 Task: Create a sub task Design and Implement Solution for the task  Implement a new cloud-based supply chain analytics system for a company in the project BlueLine , assign it to team member softage.5@softage.net and update the status of the sub task to  At Risk , set the priority of the sub task to Medium
Action: Mouse moved to (58, 45)
Screenshot: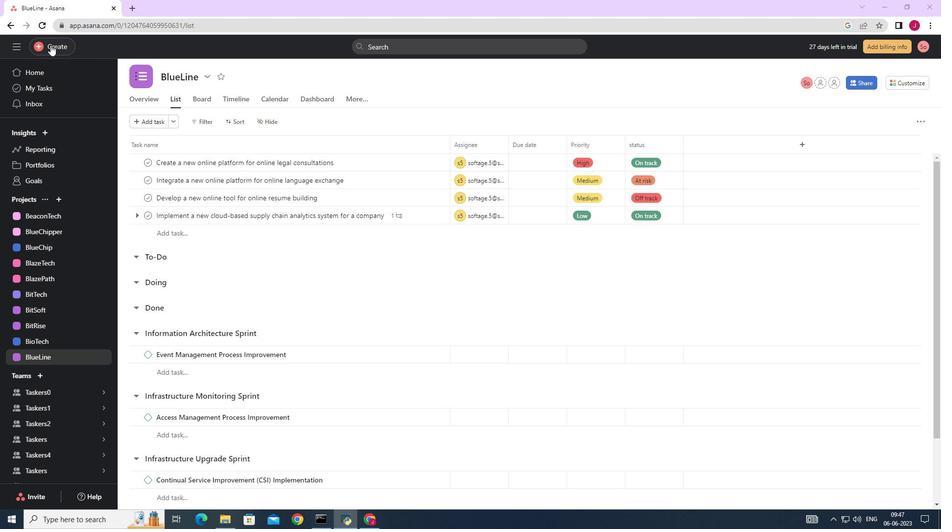 
Action: Mouse pressed left at (58, 45)
Screenshot: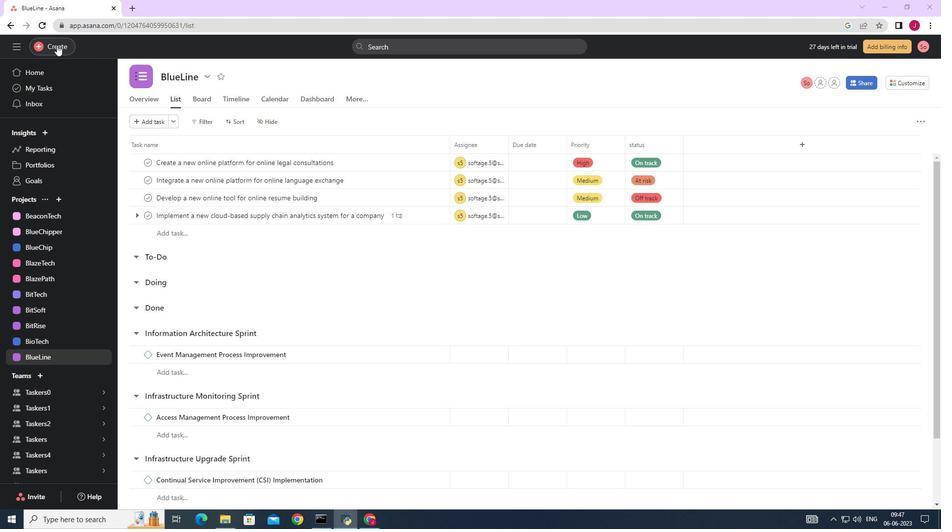 
Action: Mouse moved to (388, 298)
Screenshot: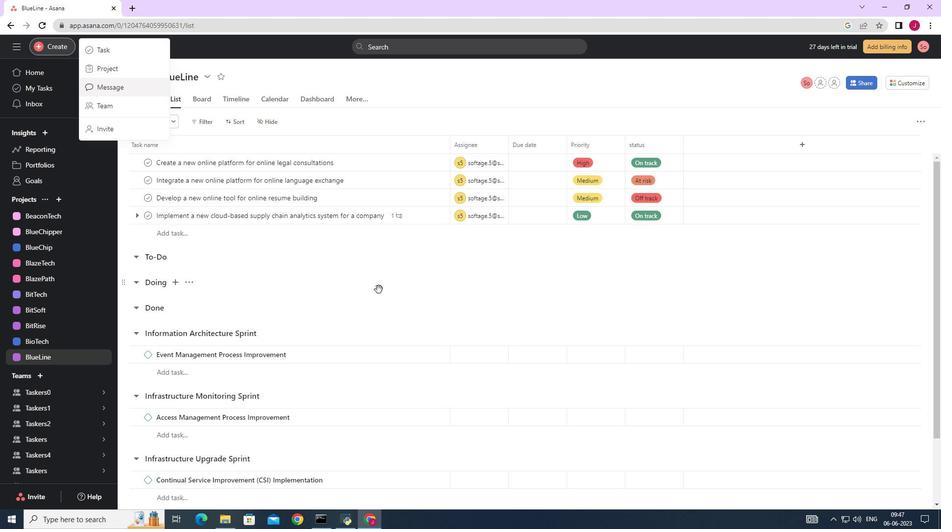 
Action: Mouse pressed left at (388, 298)
Screenshot: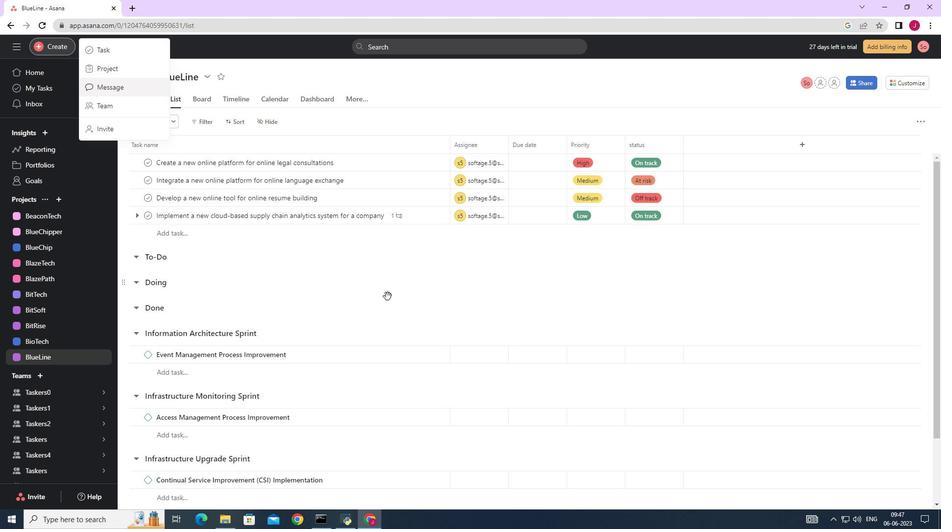 
Action: Mouse moved to (414, 218)
Screenshot: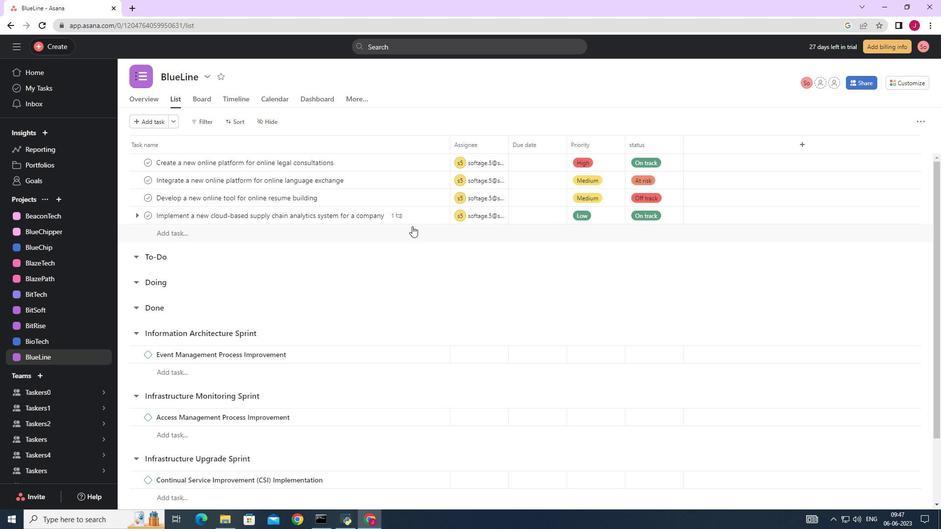 
Action: Mouse pressed left at (414, 218)
Screenshot: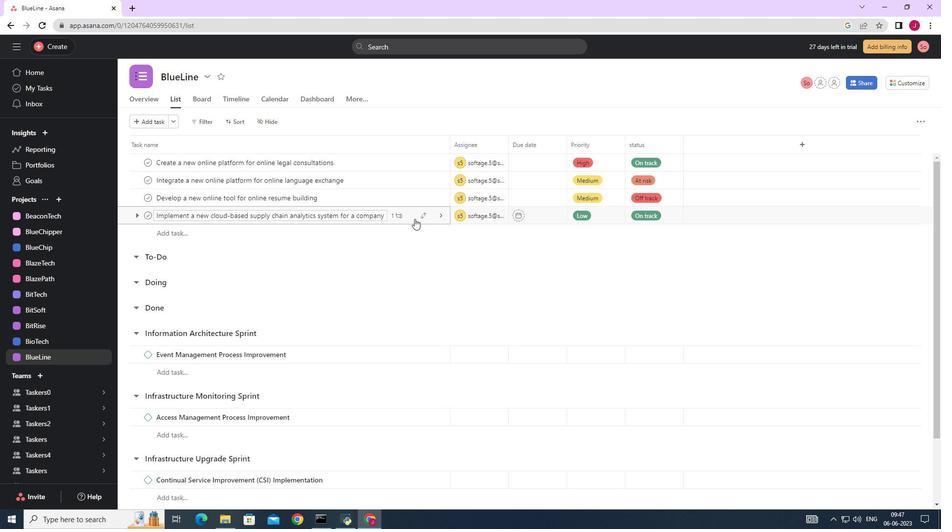 
Action: Mouse moved to (750, 286)
Screenshot: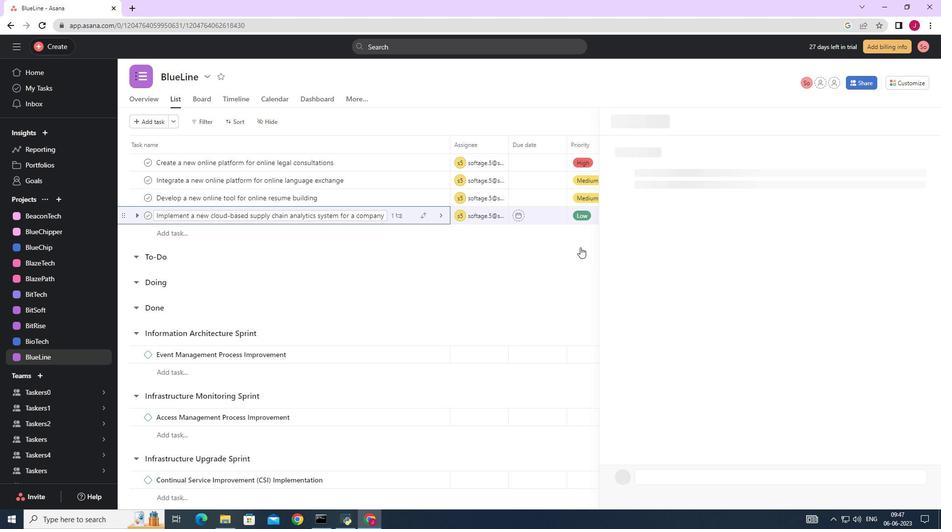 
Action: Mouse scrolled (750, 285) with delta (0, 0)
Screenshot: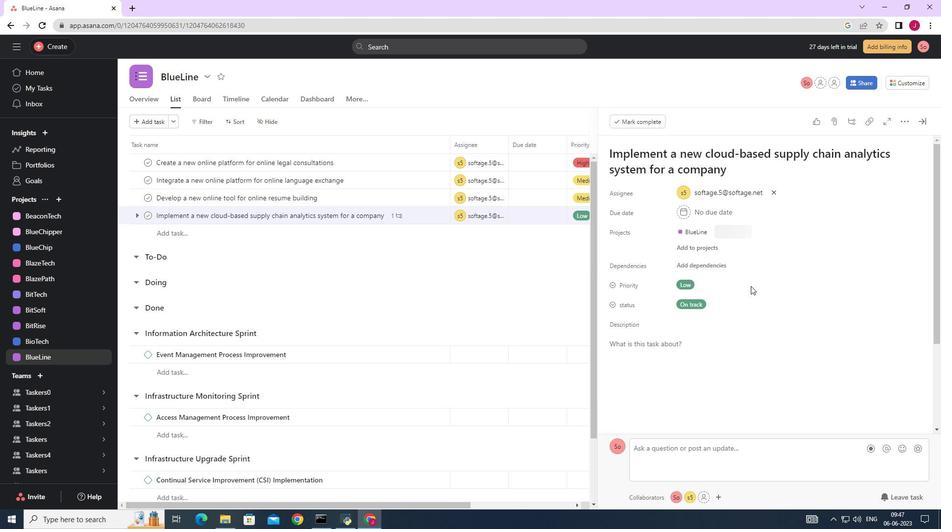
Action: Mouse scrolled (750, 285) with delta (0, 0)
Screenshot: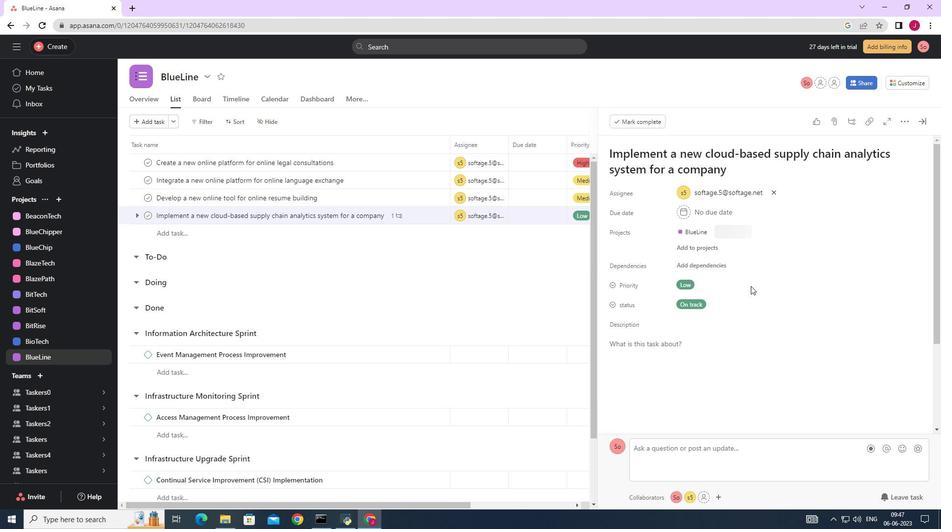 
Action: Mouse scrolled (750, 285) with delta (0, 0)
Screenshot: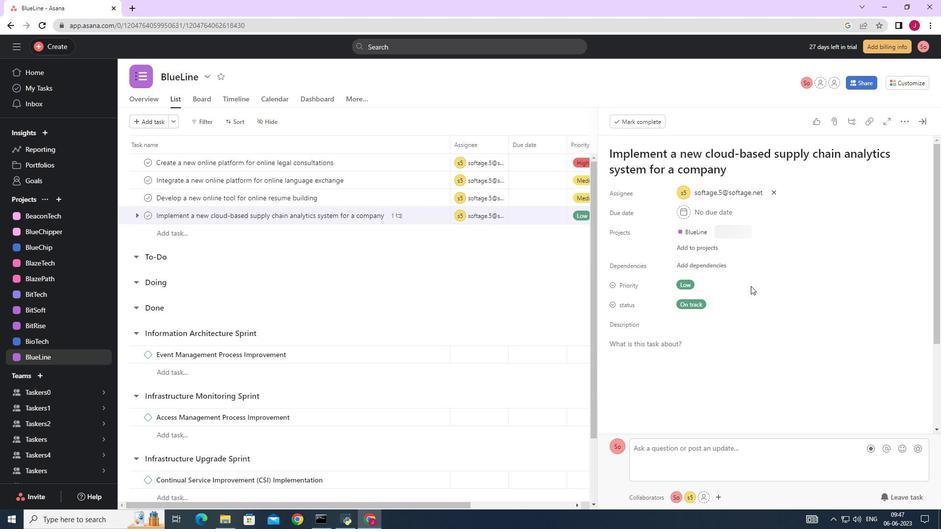 
Action: Mouse scrolled (750, 285) with delta (0, 0)
Screenshot: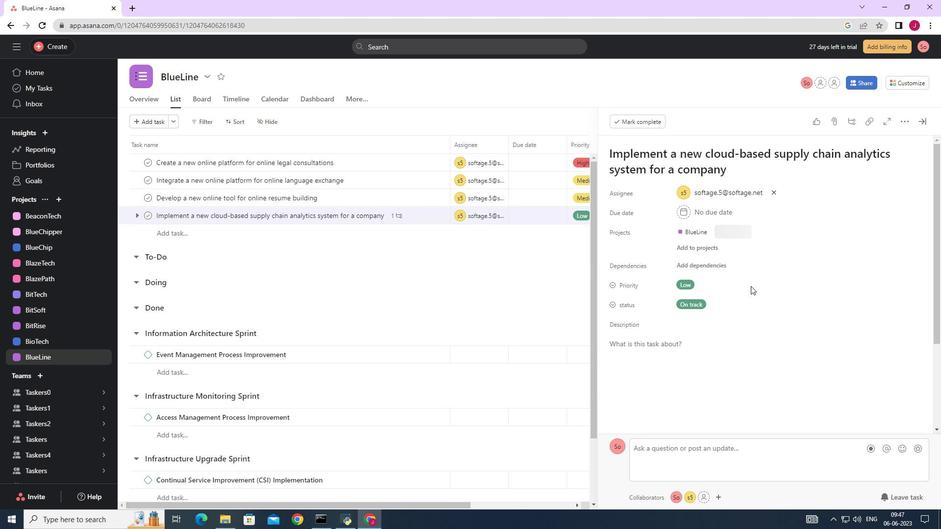 
Action: Mouse scrolled (750, 285) with delta (0, 0)
Screenshot: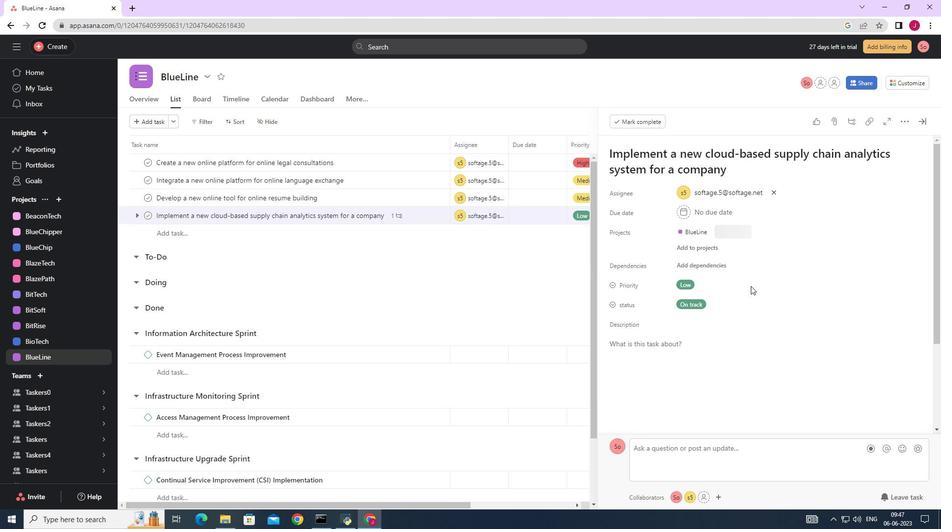 
Action: Mouse moved to (645, 357)
Screenshot: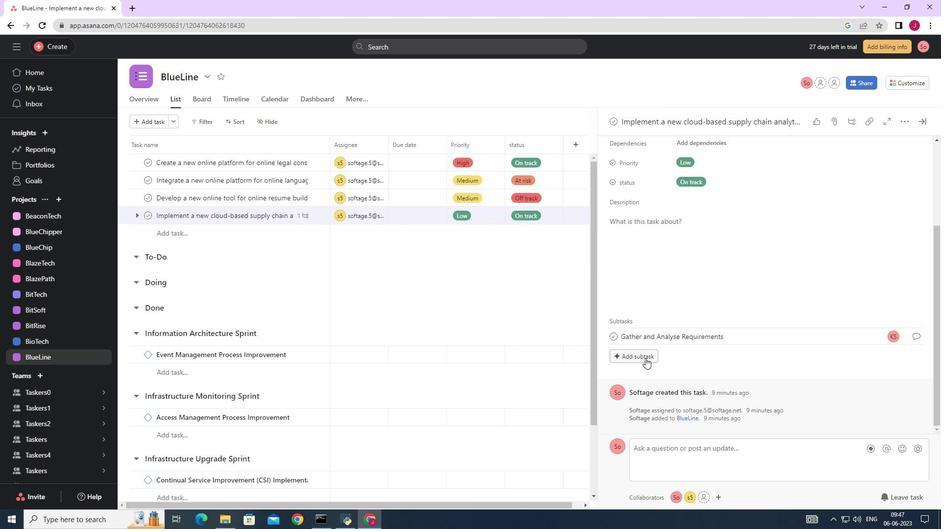 
Action: Mouse pressed left at (645, 357)
Screenshot: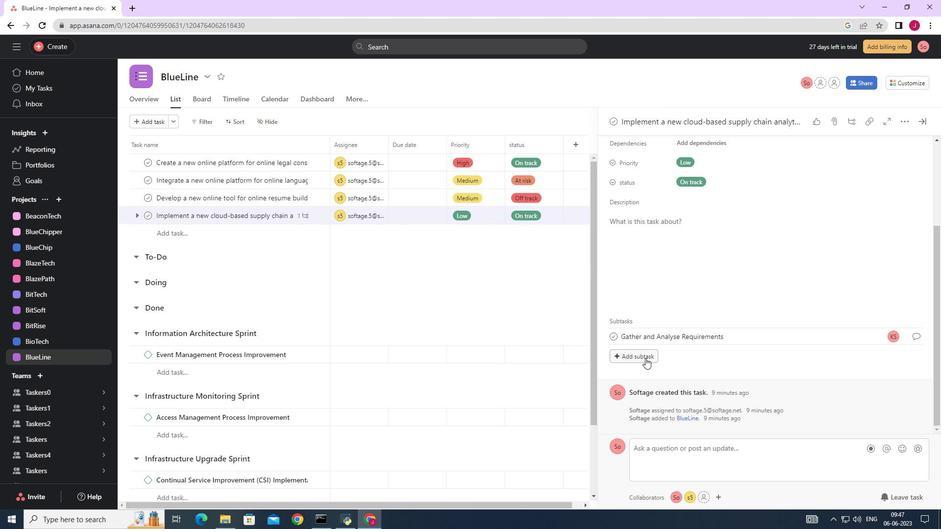 
Action: Mouse moved to (645, 356)
Screenshot: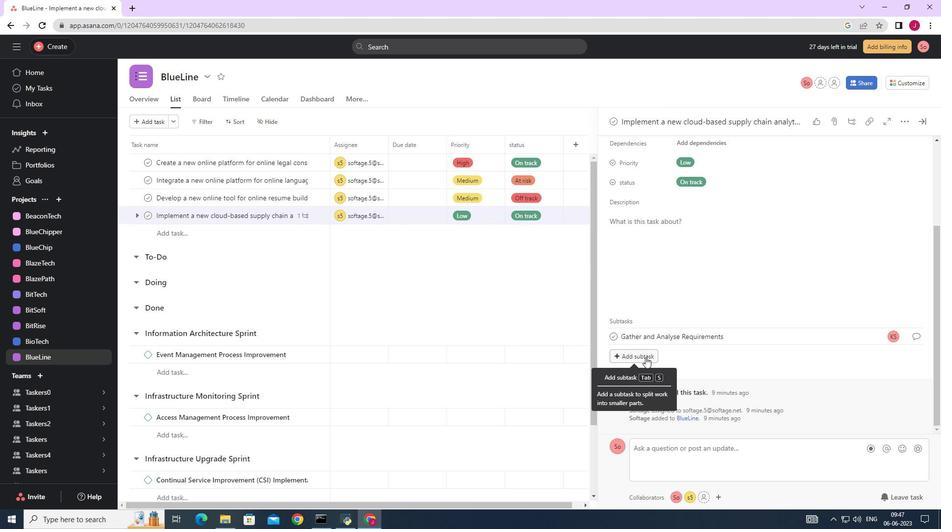 
Action: Key pressed <Key.caps_lock>D<Key.caps_lock>esign<Key.space>and<Key.space><Key.caps_lock>I<Key.caps_lock>mplement<Key.space><Key.caps_lock>S<Key.caps_lock>olution<Key.space>
Screenshot: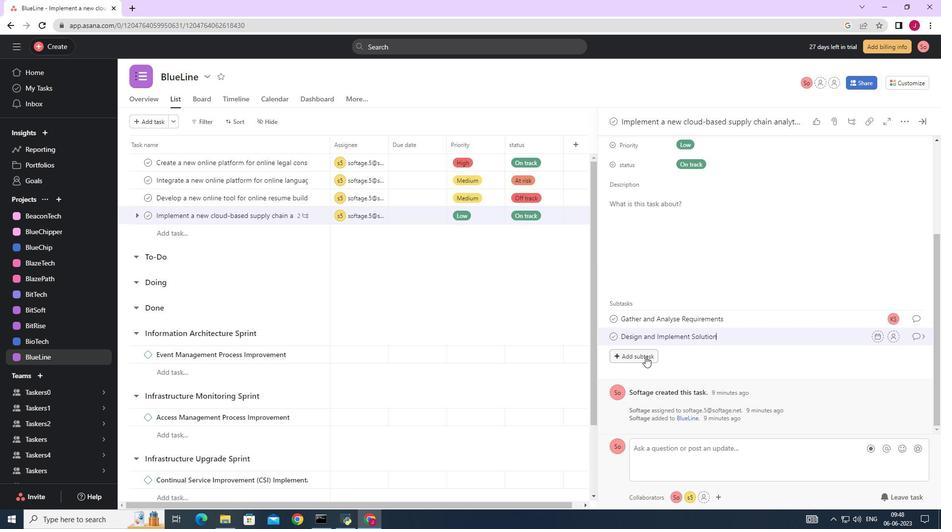 
Action: Mouse moved to (895, 338)
Screenshot: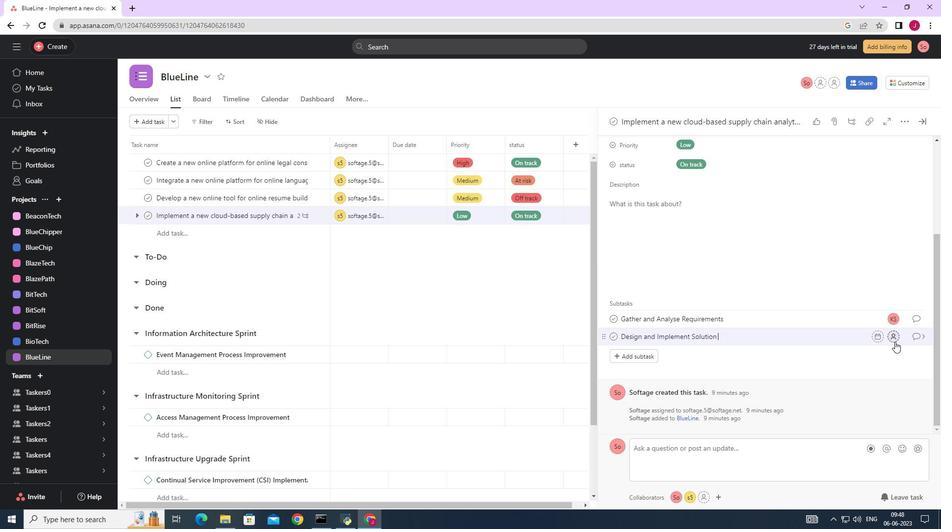 
Action: Mouse pressed left at (895, 338)
Screenshot: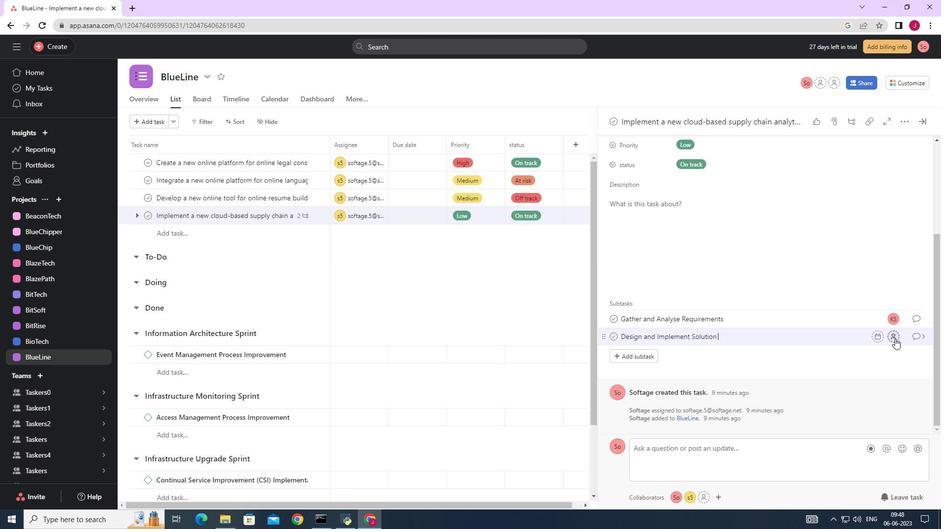 
Action: Mouse moved to (844, 357)
Screenshot: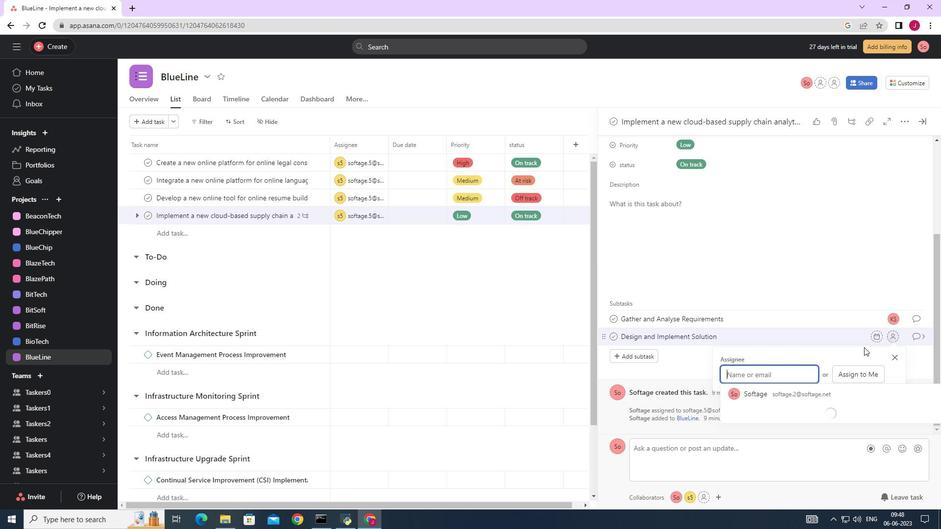 
Action: Key pressed softage.5
Screenshot: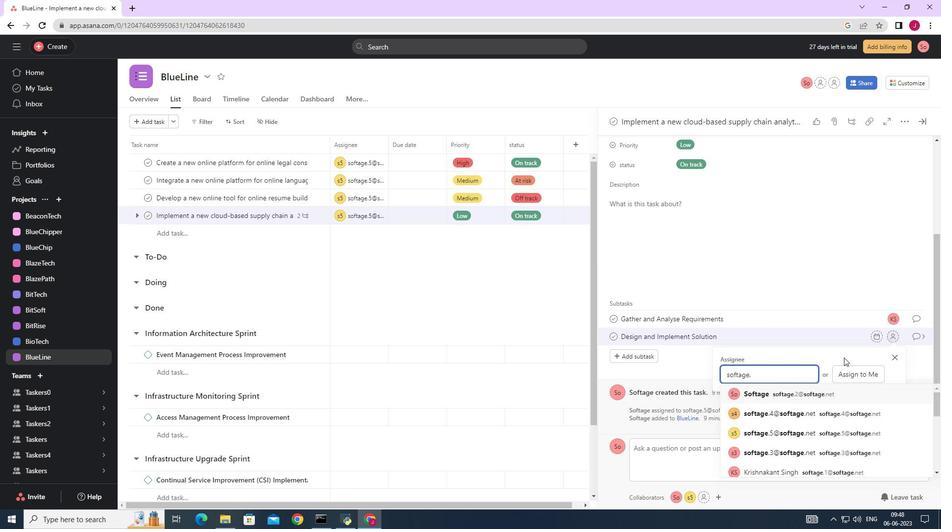 
Action: Mouse moved to (795, 394)
Screenshot: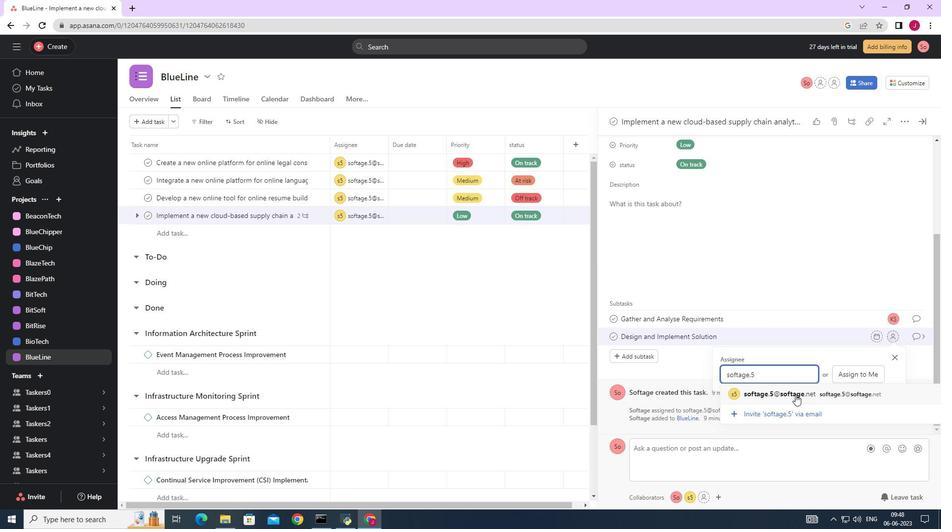 
Action: Mouse pressed left at (795, 394)
Screenshot: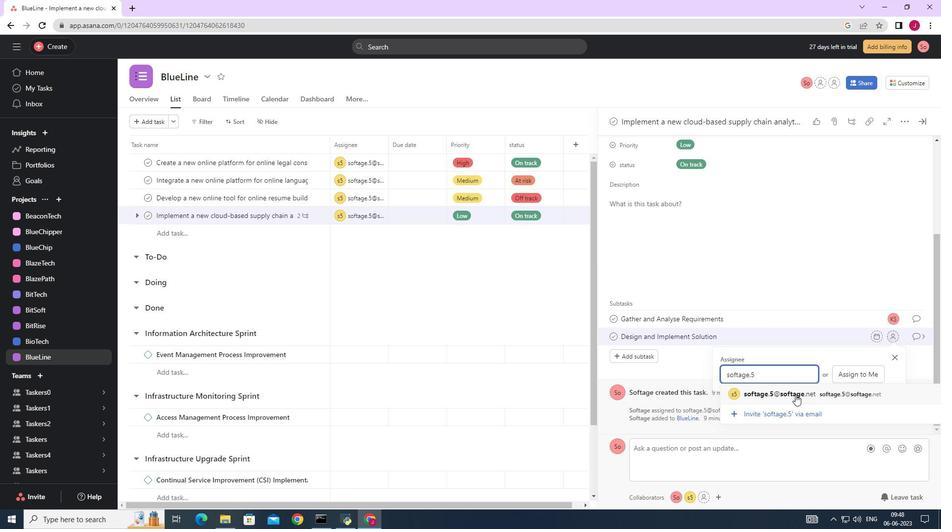 
Action: Mouse moved to (921, 339)
Screenshot: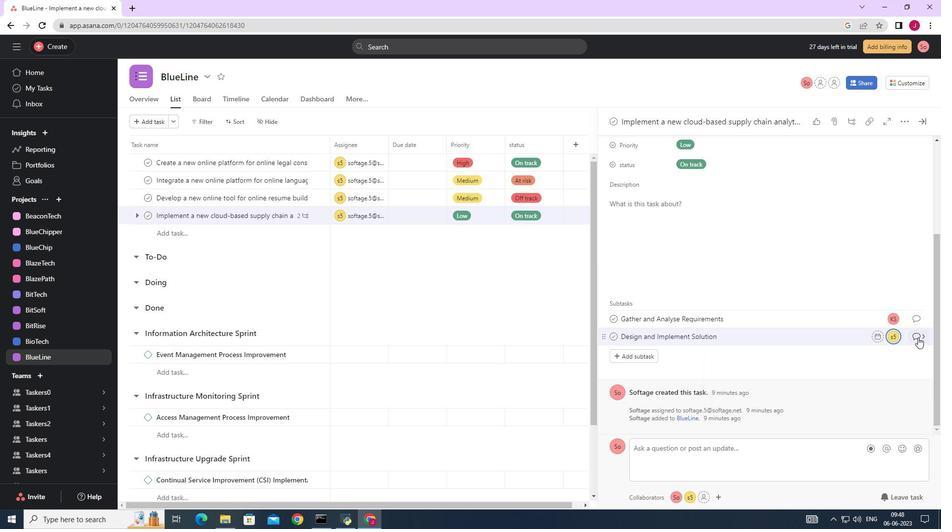 
Action: Mouse pressed left at (921, 339)
Screenshot: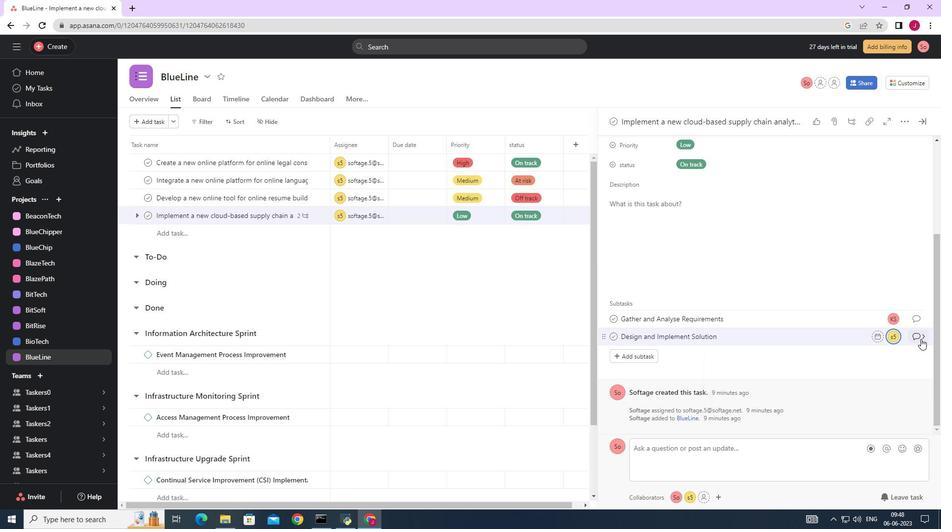 
Action: Mouse moved to (648, 258)
Screenshot: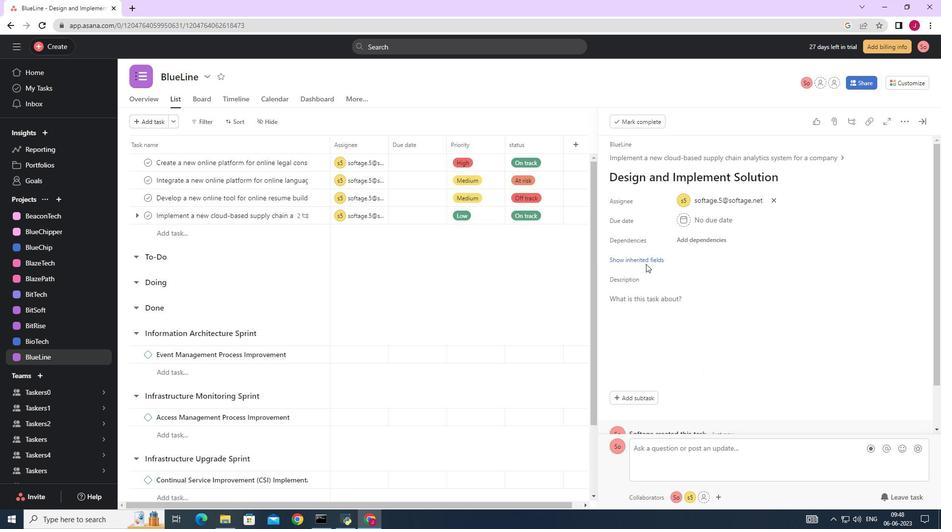 
Action: Mouse pressed left at (648, 258)
Screenshot: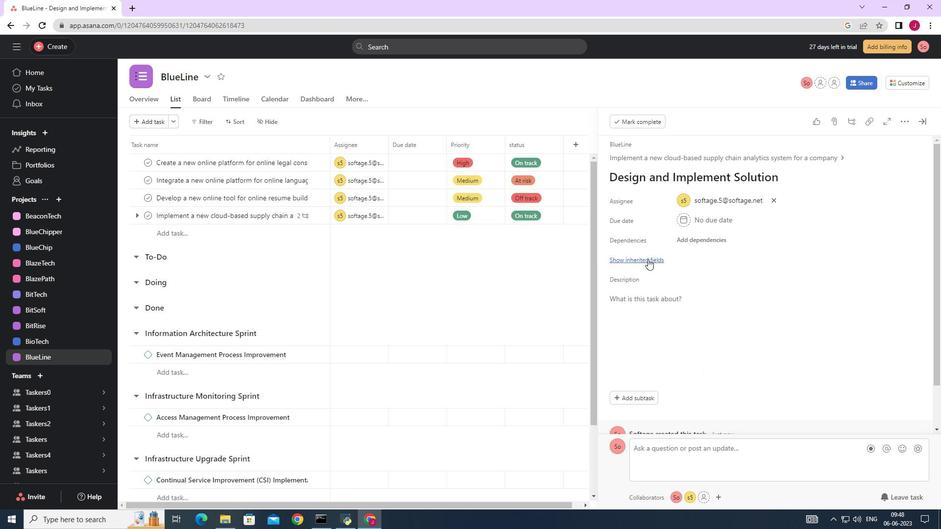 
Action: Mouse moved to (678, 276)
Screenshot: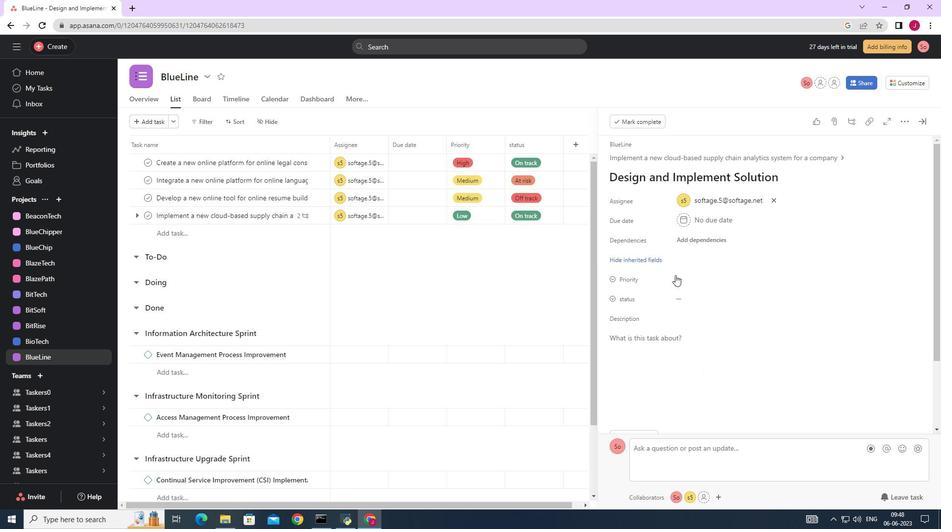 
Action: Mouse pressed left at (678, 276)
Screenshot: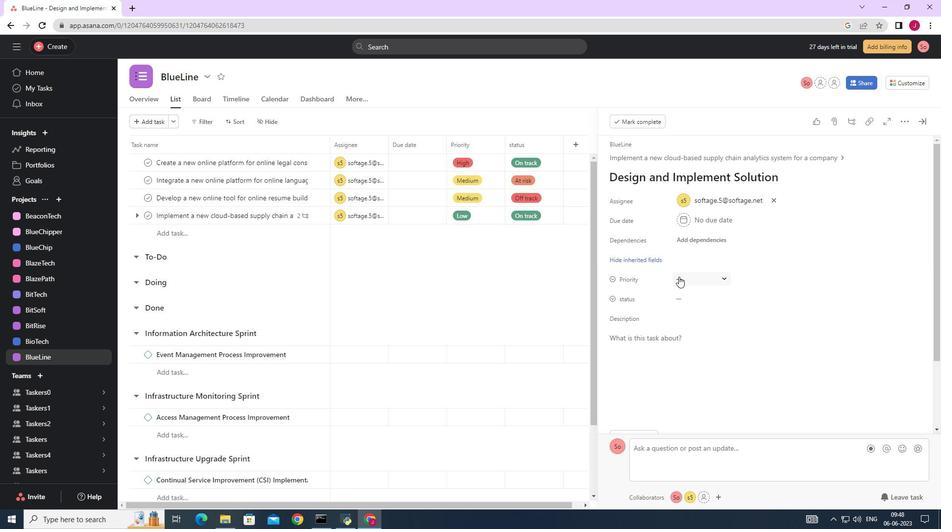 
Action: Mouse moved to (701, 330)
Screenshot: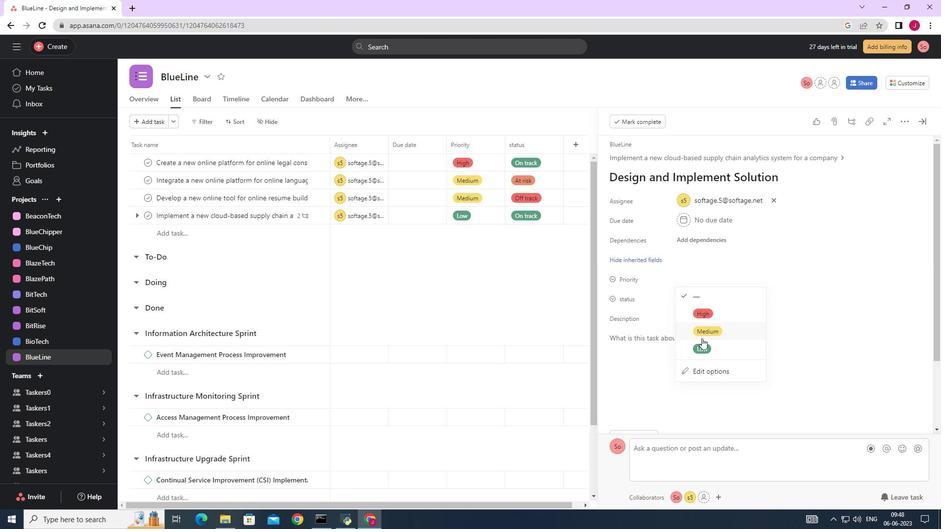 
Action: Mouse pressed left at (701, 330)
Screenshot: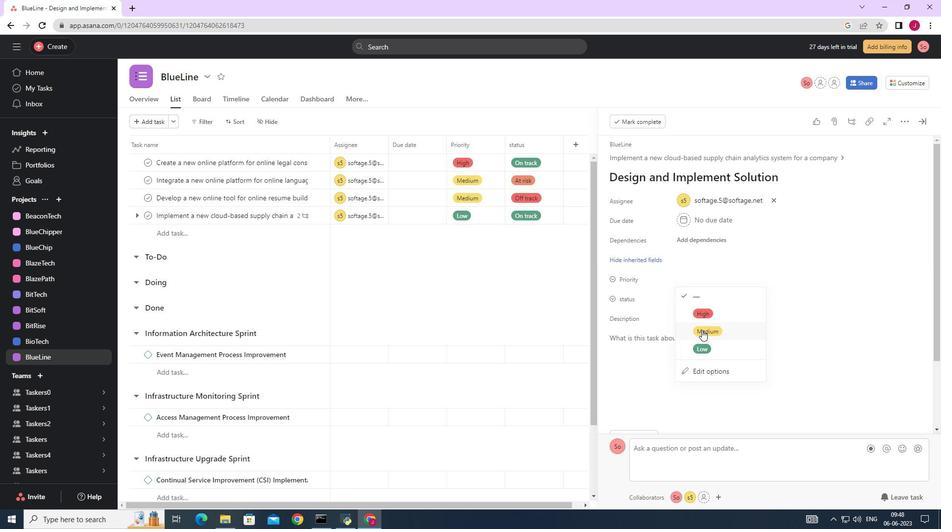 
Action: Mouse moved to (684, 295)
Screenshot: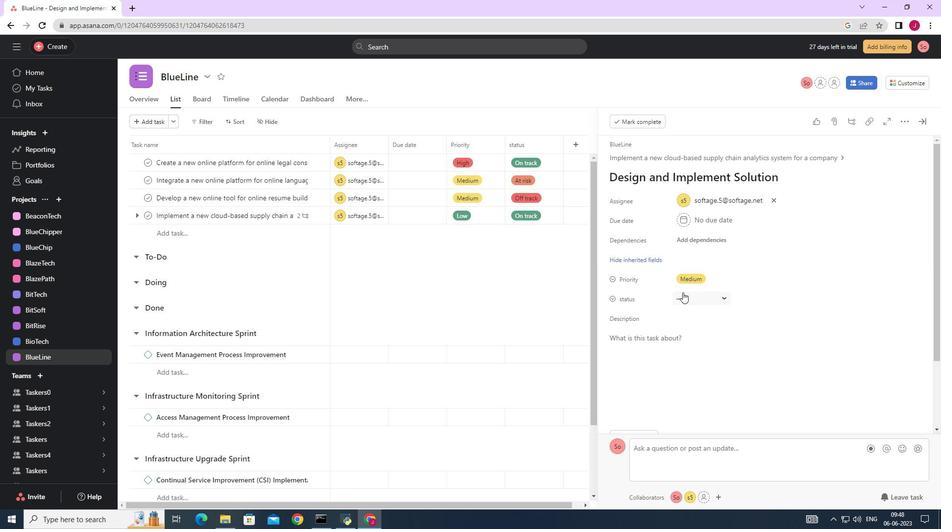 
Action: Mouse pressed left at (684, 295)
Screenshot: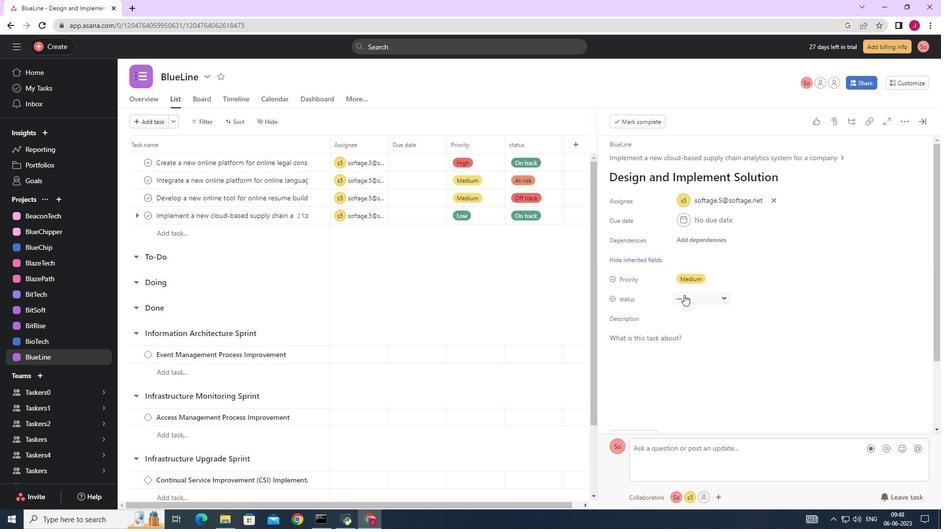 
Action: Mouse moved to (706, 369)
Screenshot: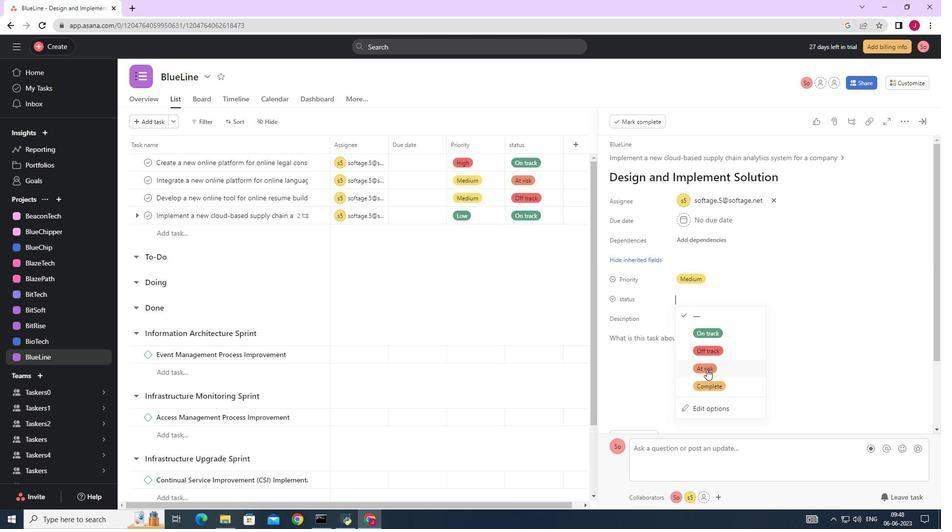 
Action: Mouse pressed left at (706, 369)
Screenshot: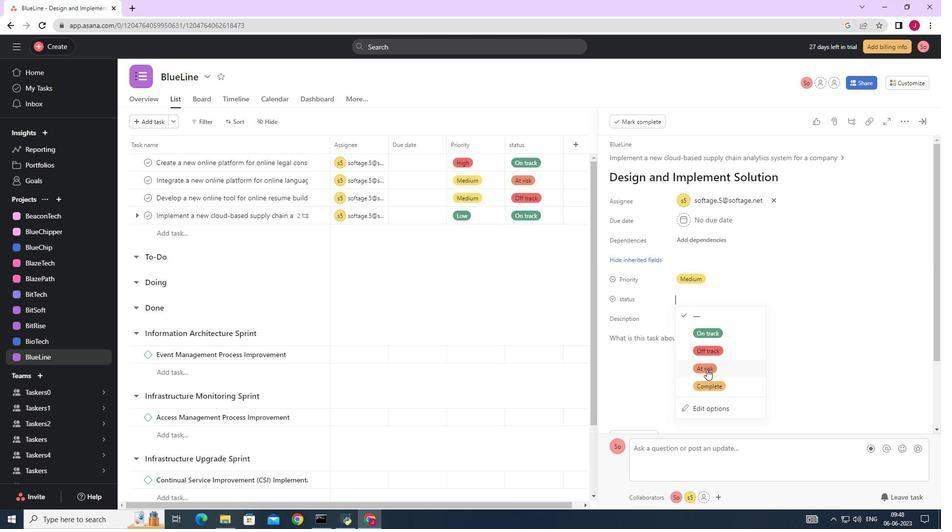 
Action: Mouse moved to (919, 123)
Screenshot: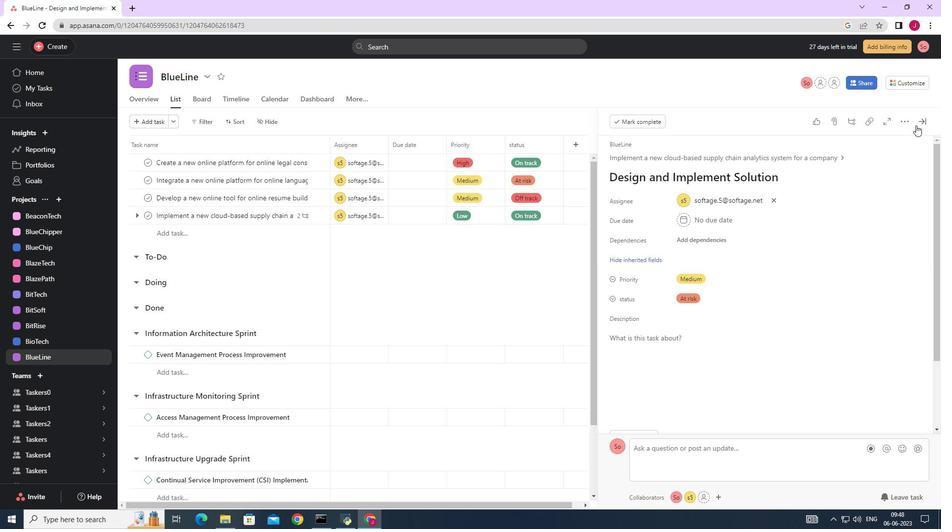 
Action: Mouse pressed left at (919, 123)
Screenshot: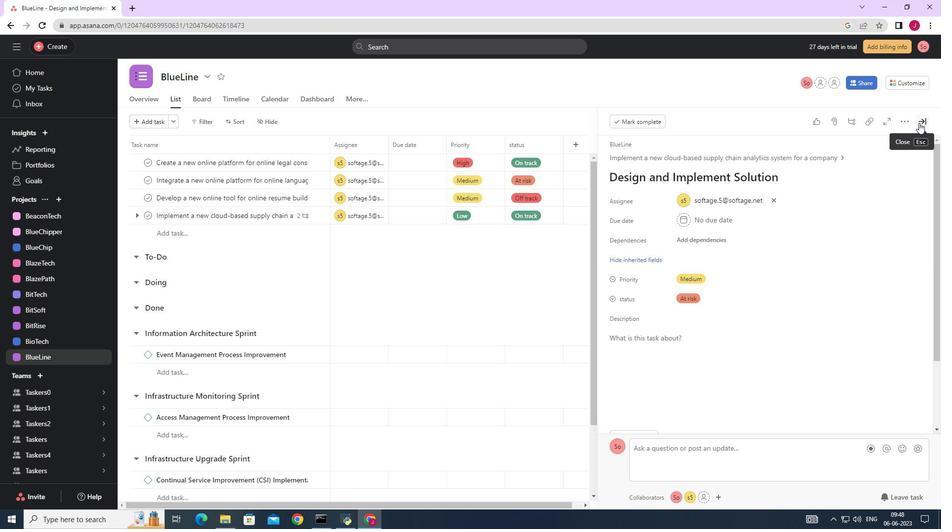 
Action: Mouse moved to (915, 123)
Screenshot: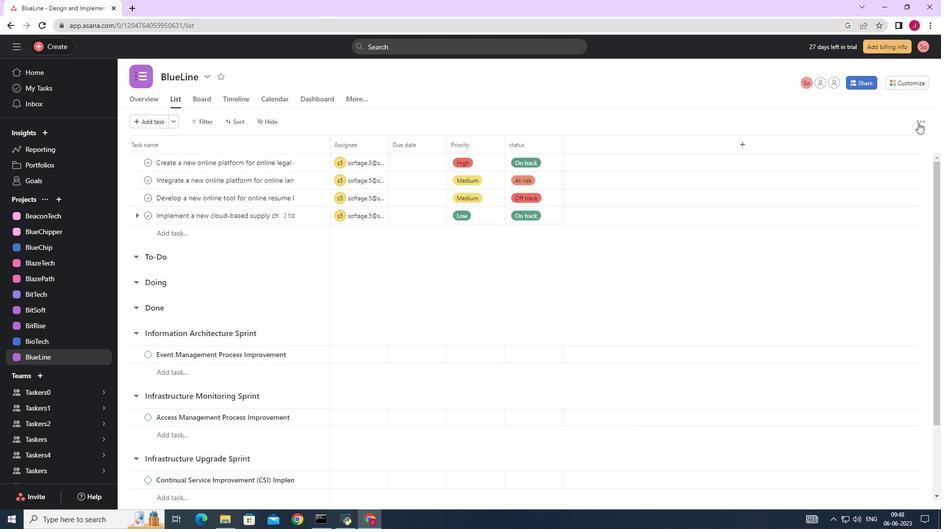 
